 Task: Use the audio equalizer preset "Headphones".
Action: Mouse moved to (106, 15)
Screenshot: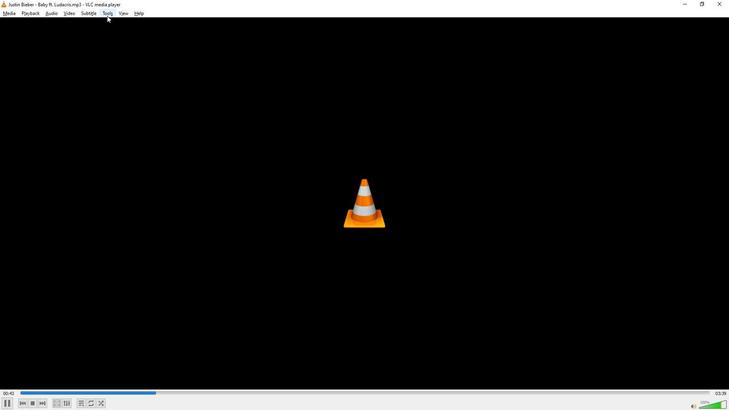 
Action: Mouse pressed left at (106, 15)
Screenshot: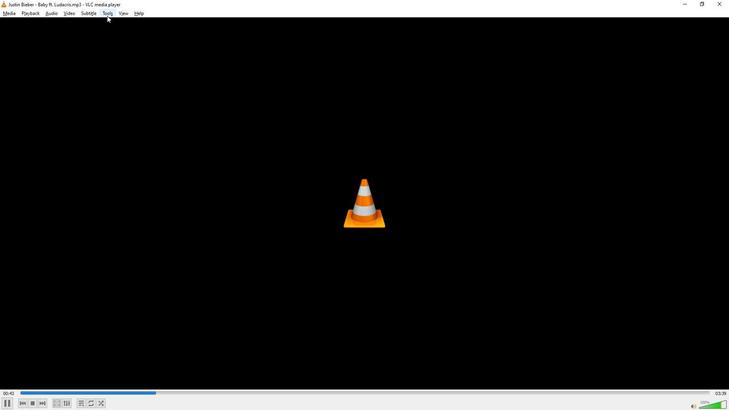 
Action: Mouse moved to (115, 22)
Screenshot: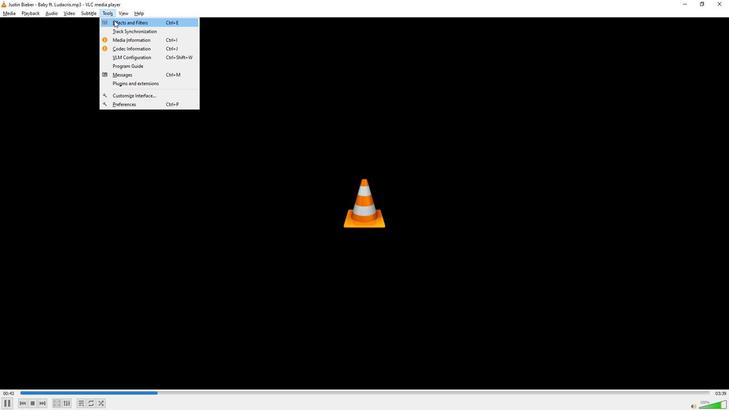 
Action: Mouse pressed left at (115, 22)
Screenshot: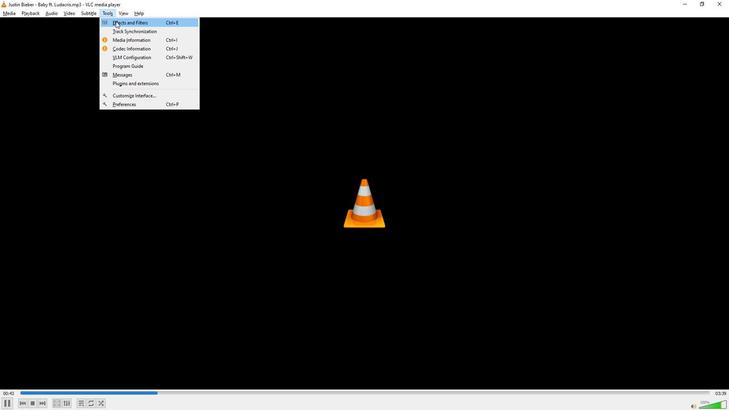 
Action: Mouse moved to (467, 87)
Screenshot: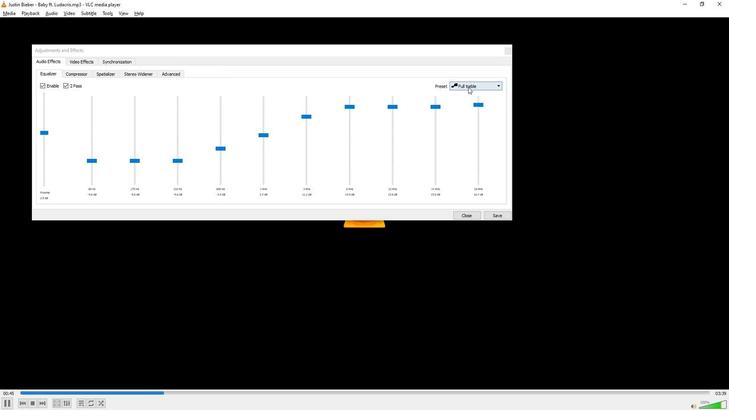 
Action: Mouse pressed left at (467, 87)
Screenshot: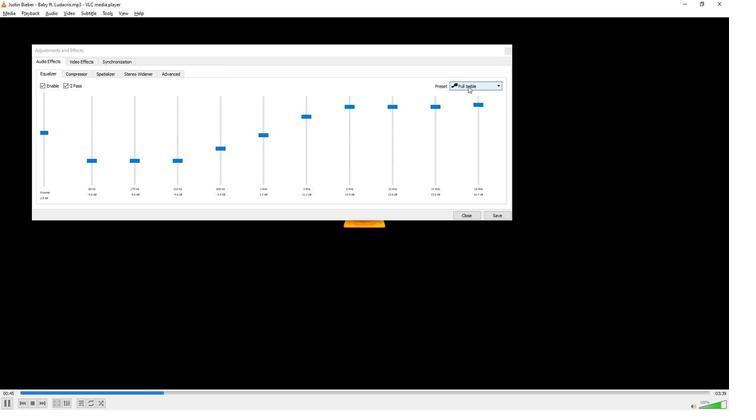 
Action: Mouse moved to (467, 141)
Screenshot: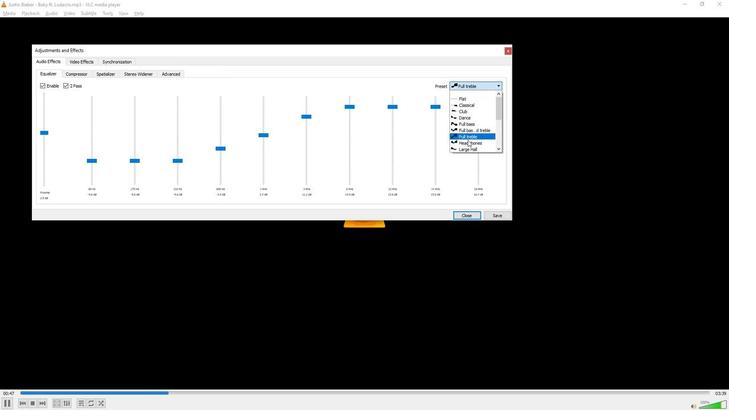 
Action: Mouse pressed left at (467, 141)
Screenshot: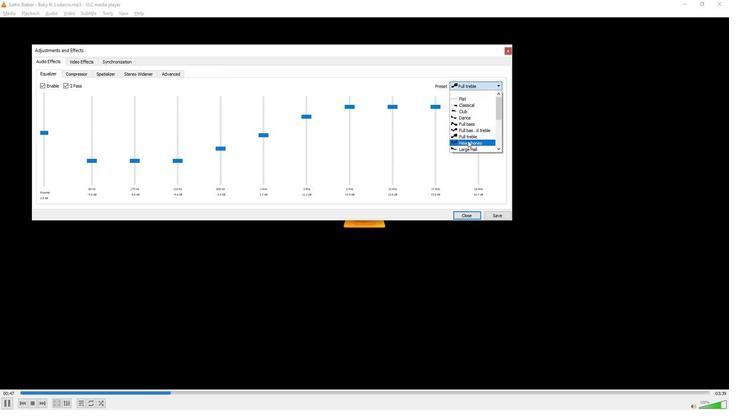 
Action: Mouse moved to (462, 256)
Screenshot: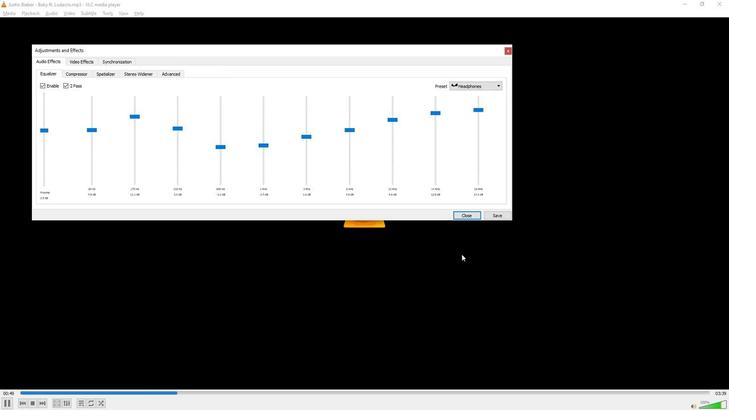 
